 Task: Log work in the project TreatWorks for the issue 'Issue with data being truncated when saving to database' spent time as '6w 6d 23h 4m' and remaining time as '1w 3d 14h 33m' and move to top of backlog. Now add the issue to the epic 'Integration with Third-Party APIs'.
Action: Mouse moved to (646, 399)
Screenshot: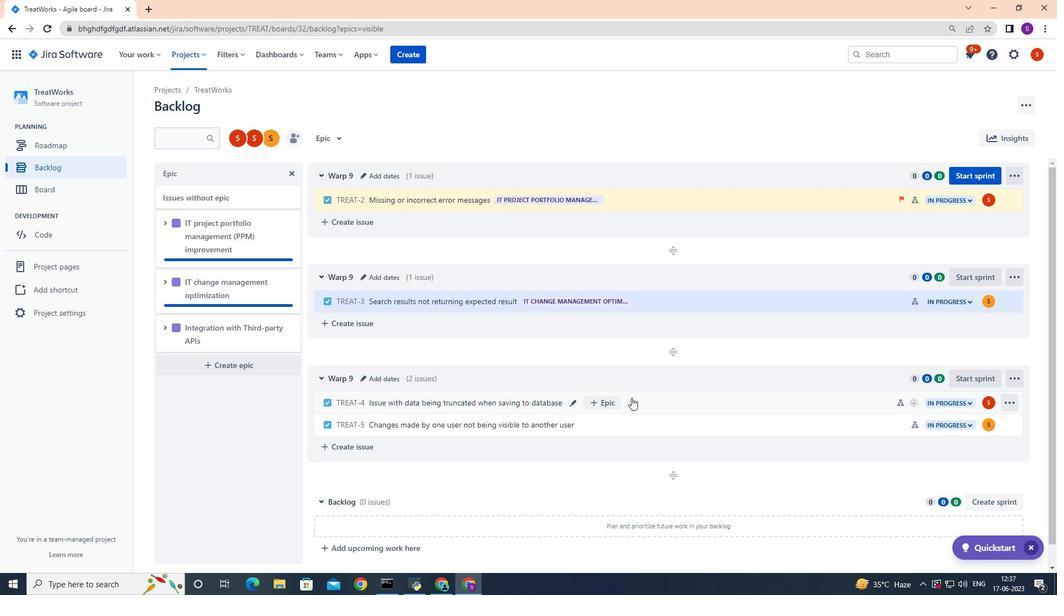 
Action: Mouse pressed left at (646, 399)
Screenshot: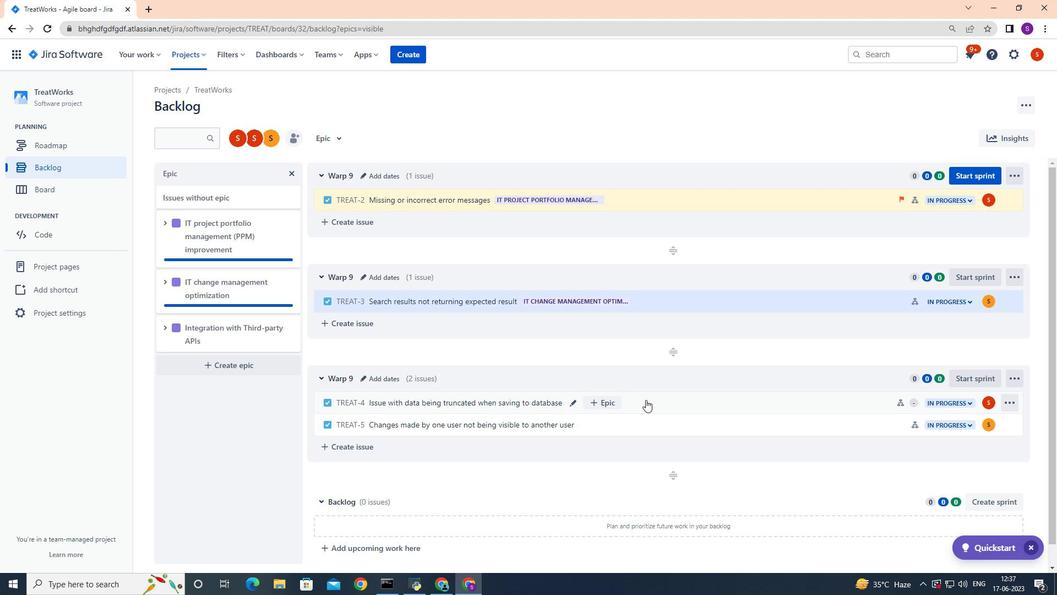 
Action: Mouse moved to (1007, 168)
Screenshot: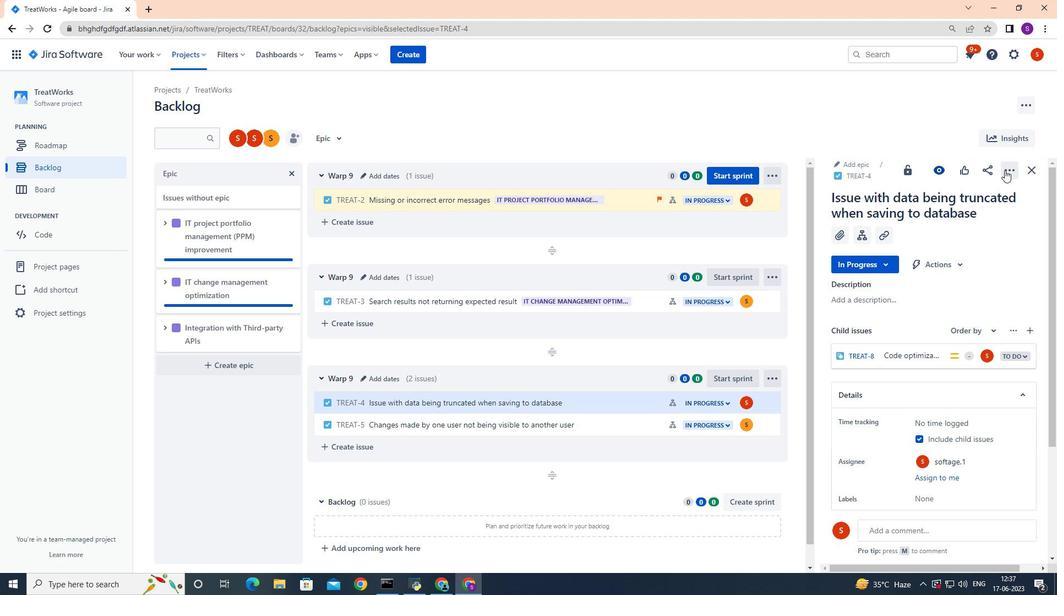 
Action: Mouse pressed left at (1007, 168)
Screenshot: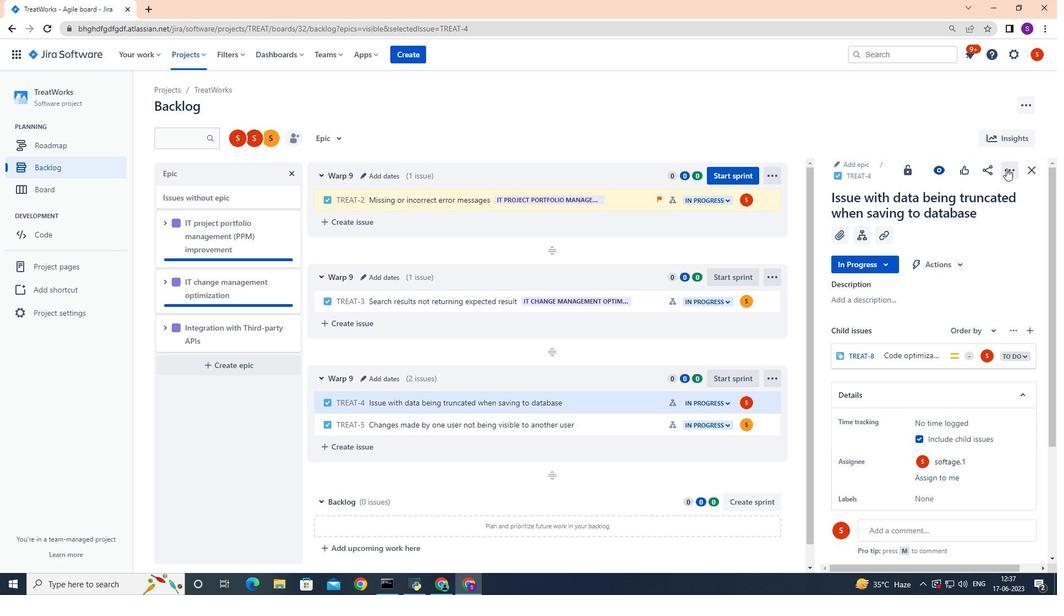 
Action: Mouse moved to (972, 197)
Screenshot: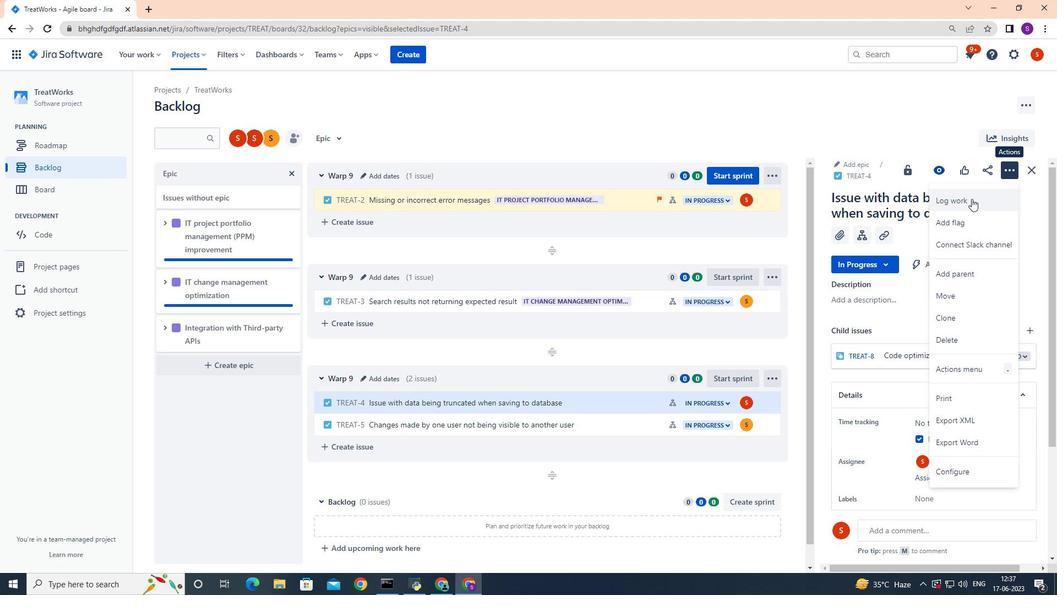 
Action: Mouse pressed left at (972, 197)
Screenshot: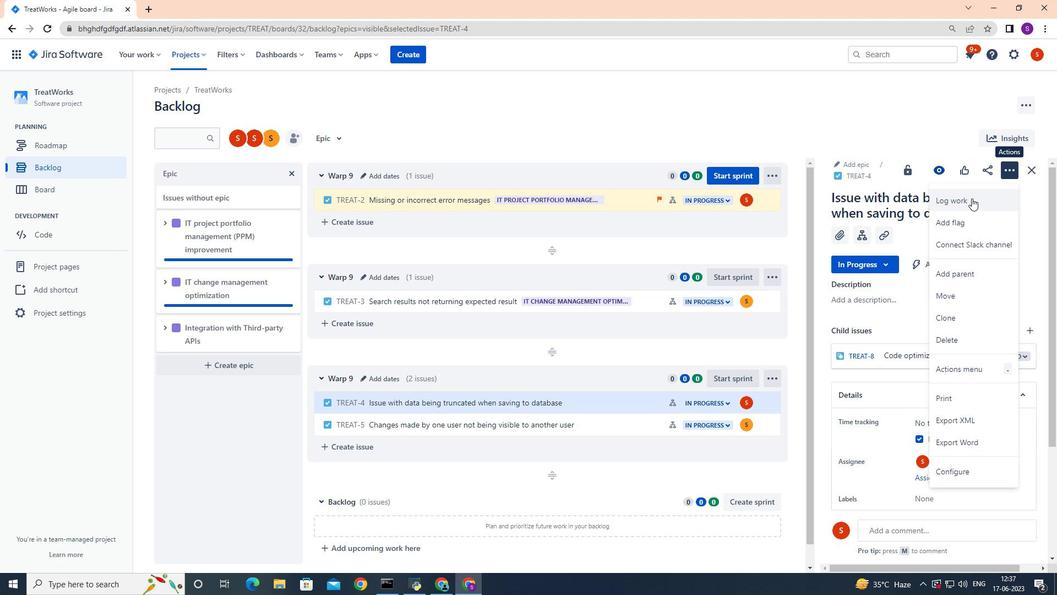 
Action: Key pressed 6w<Key.space>6d<Key.space>23h<Key.space>4m
Screenshot: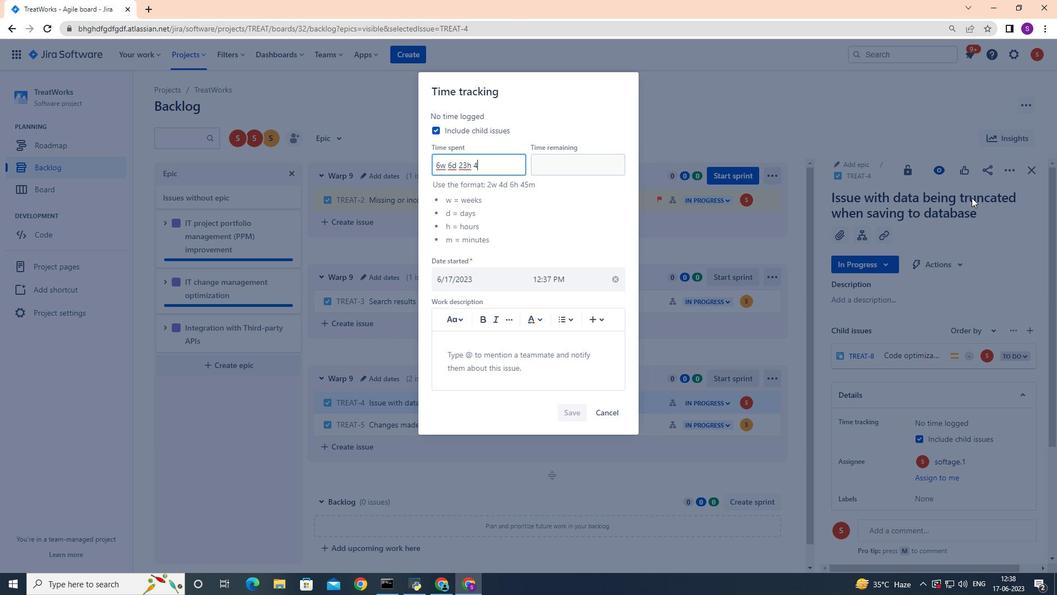 
Action: Mouse moved to (600, 170)
Screenshot: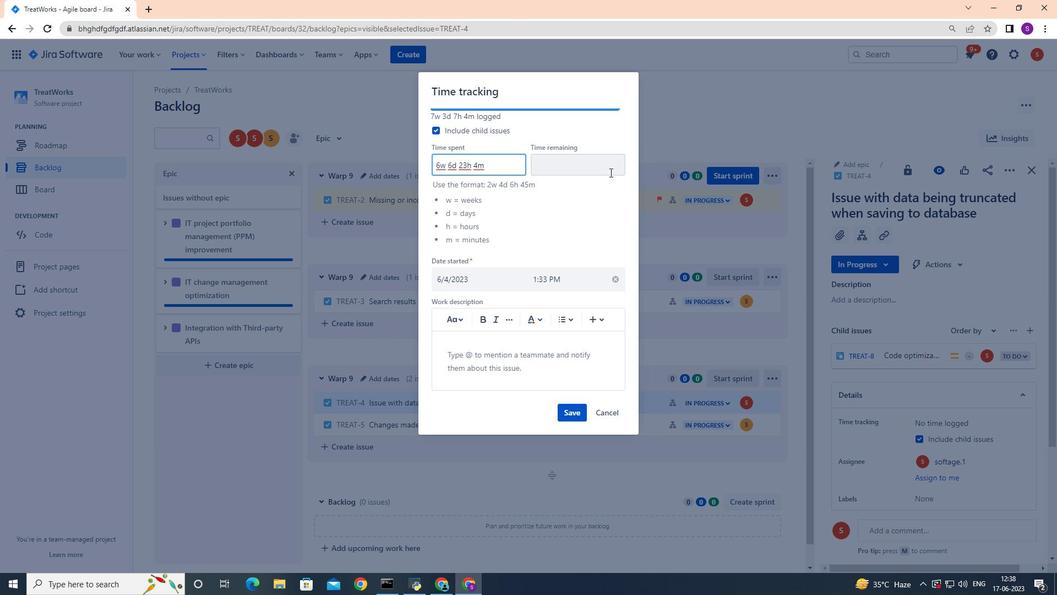 
Action: Mouse pressed left at (600, 170)
Screenshot: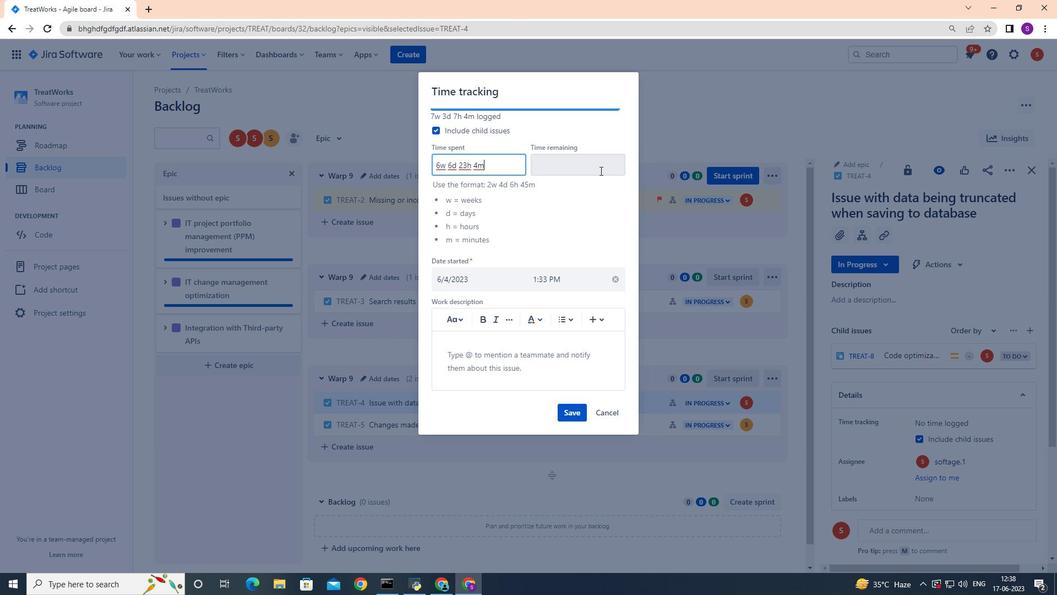 
Action: Mouse moved to (599, 170)
Screenshot: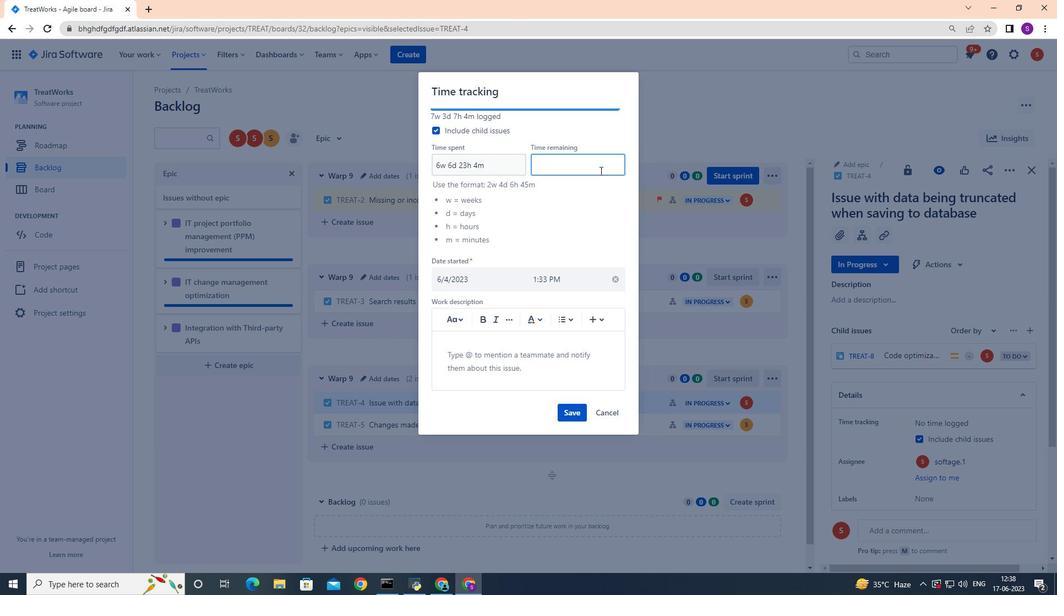 
Action: Key pressed 1w<Key.space>3d<Key.space>14h<Key.space>33m
Screenshot: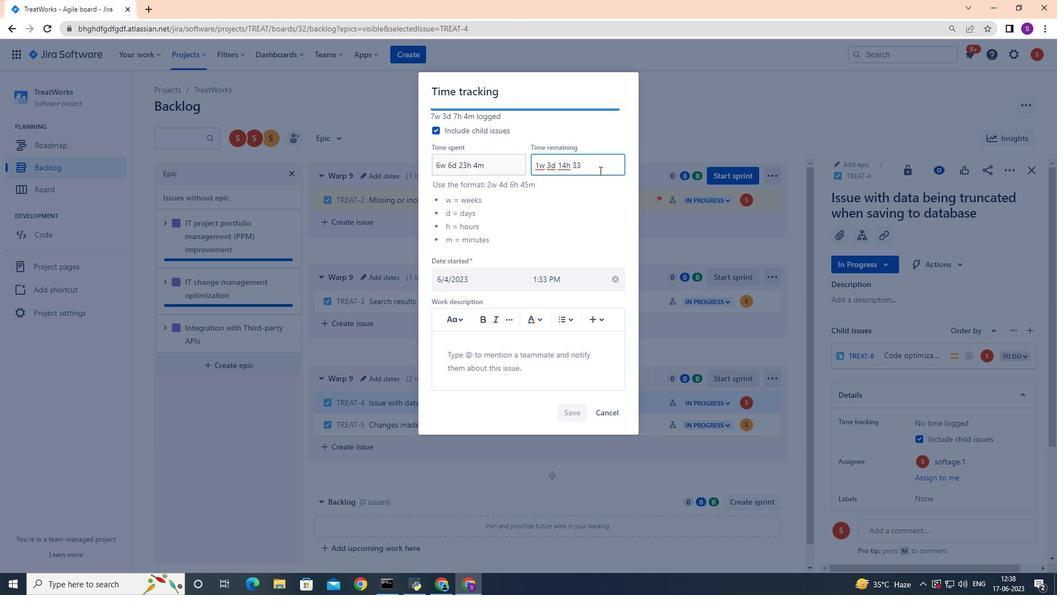 
Action: Mouse moved to (572, 411)
Screenshot: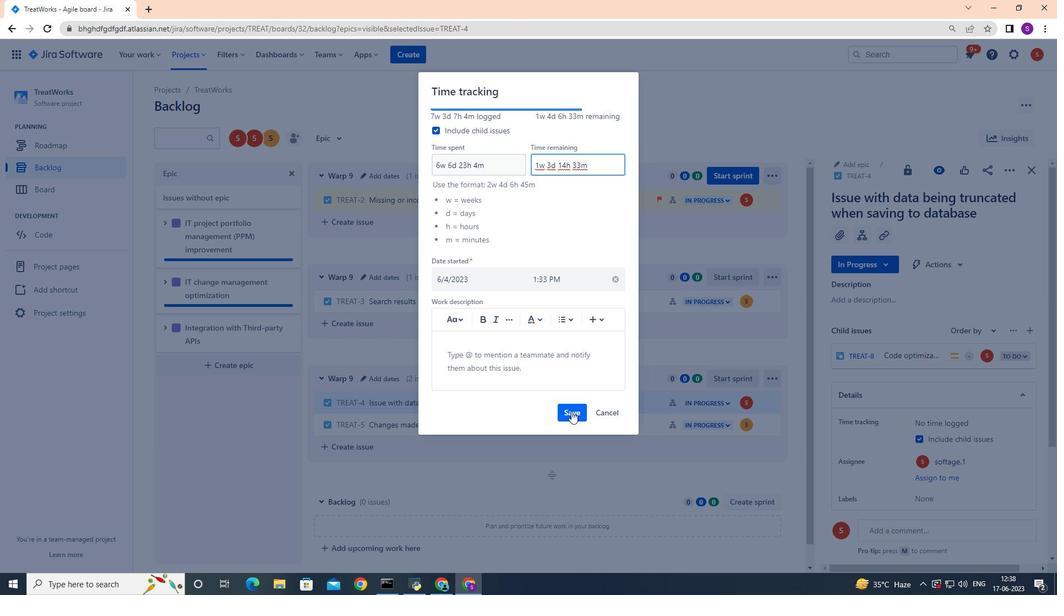 
Action: Mouse pressed left at (572, 411)
Screenshot: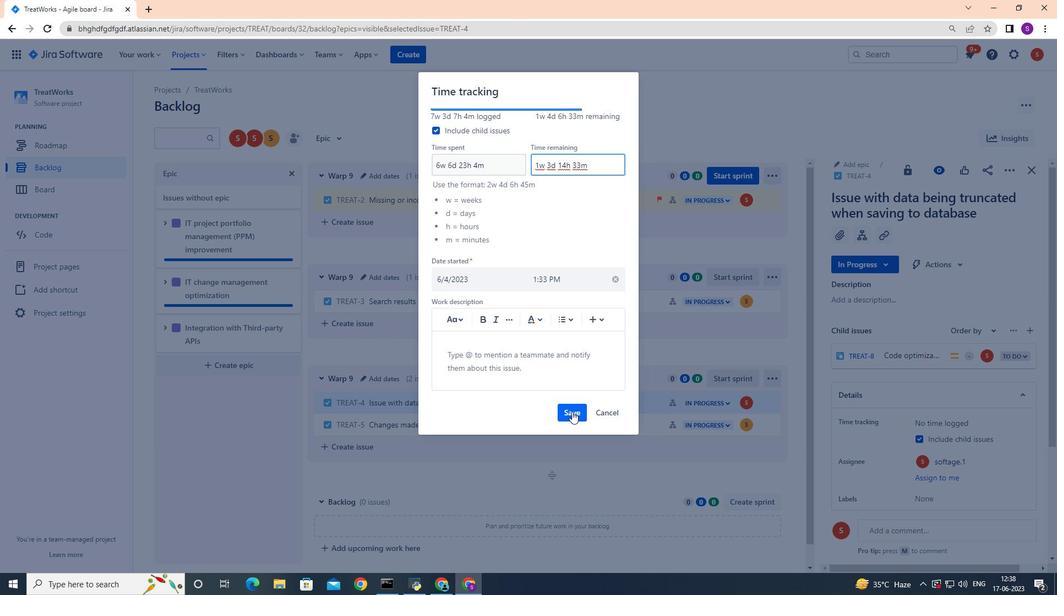
Action: Mouse moved to (766, 401)
Screenshot: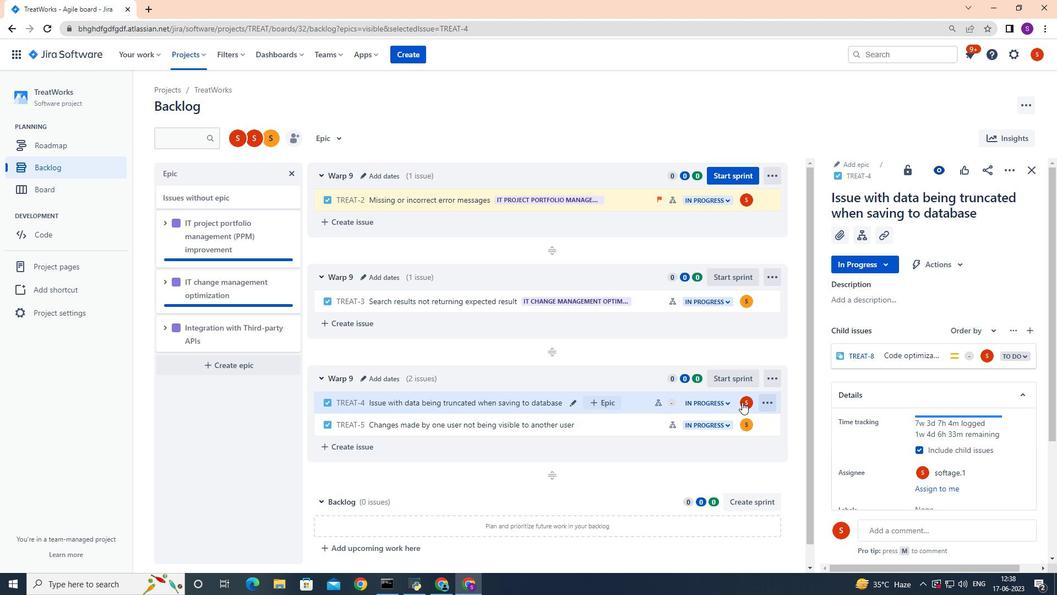 
Action: Mouse pressed left at (766, 401)
Screenshot: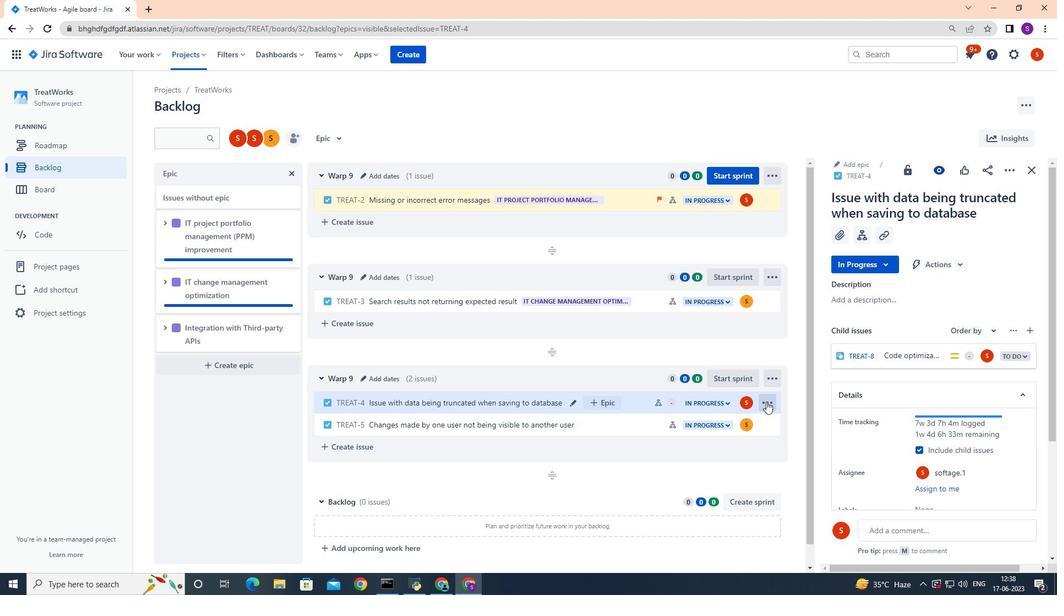 
Action: Mouse moved to (748, 360)
Screenshot: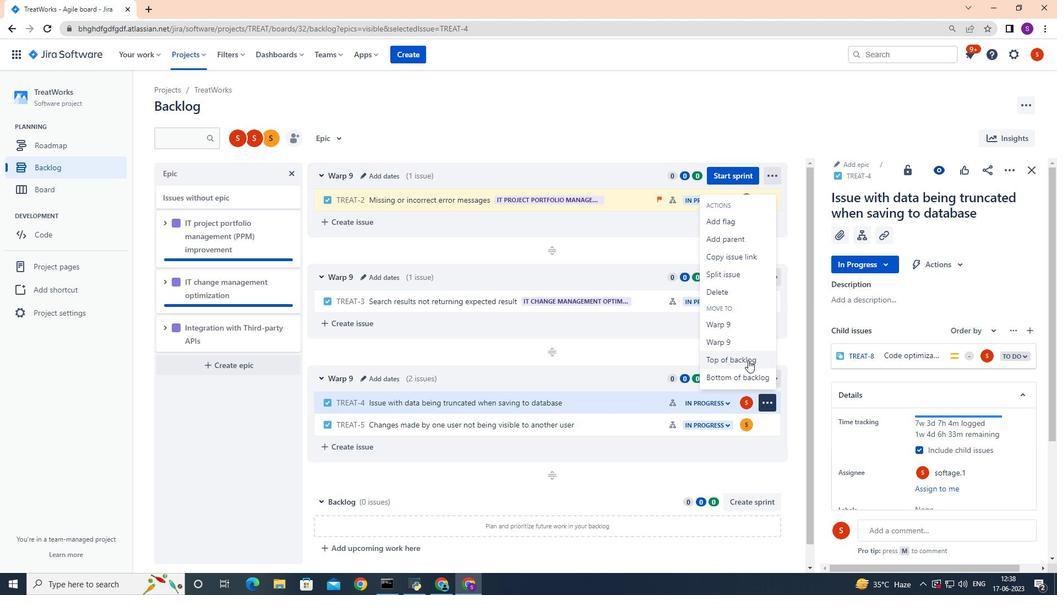 
Action: Mouse pressed left at (748, 360)
Screenshot: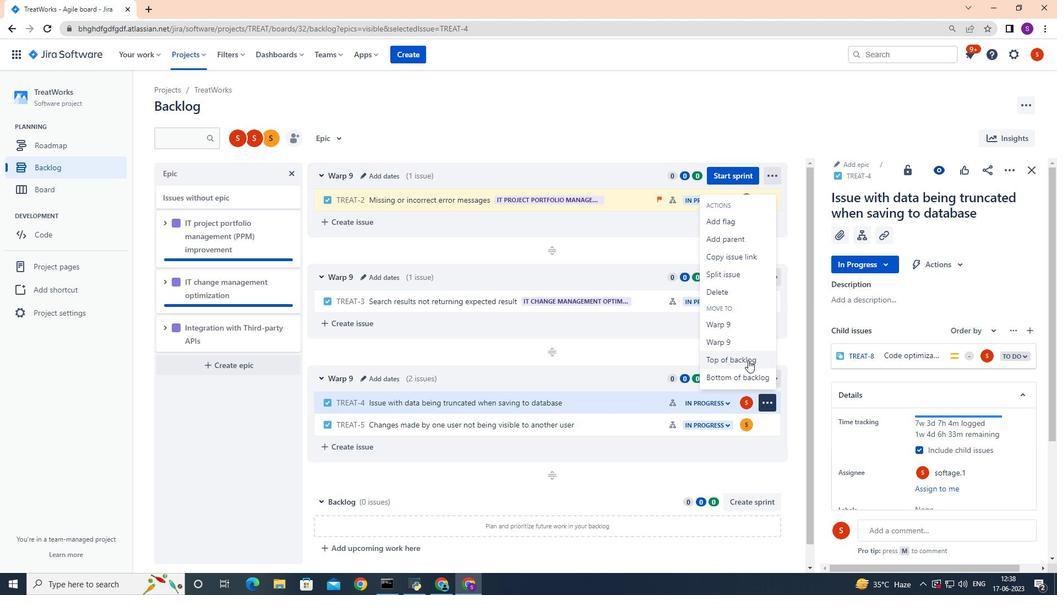 
Action: Mouse moved to (609, 502)
Screenshot: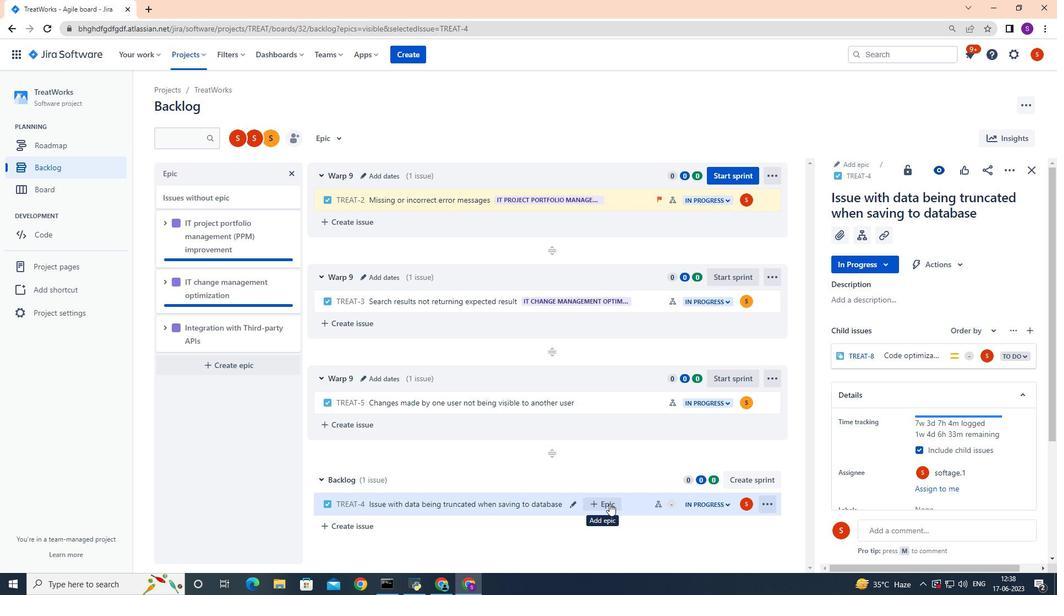 
Action: Mouse pressed left at (609, 502)
Screenshot: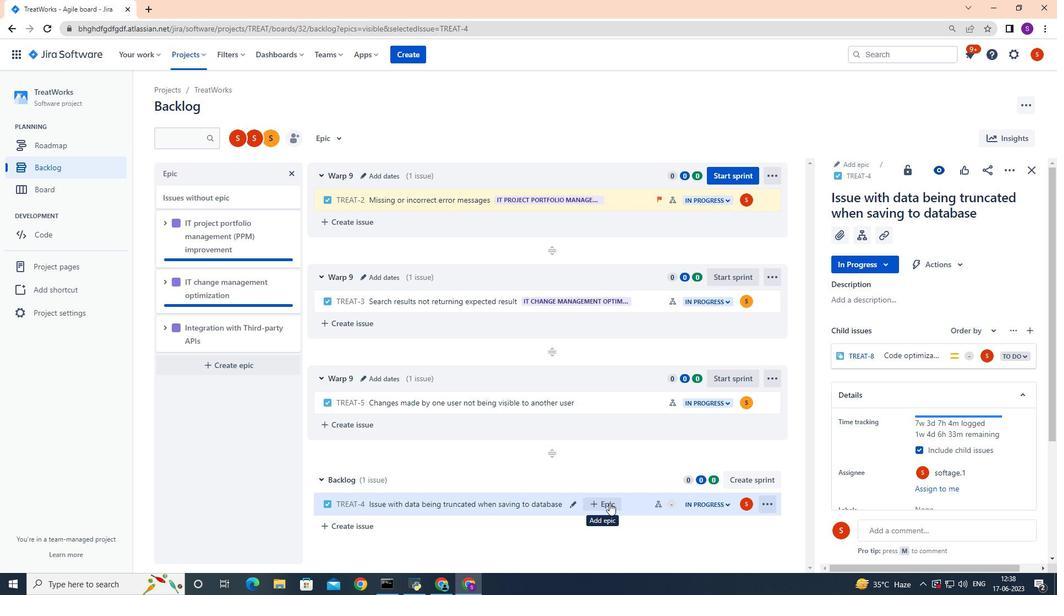 
Action: Mouse moved to (685, 544)
Screenshot: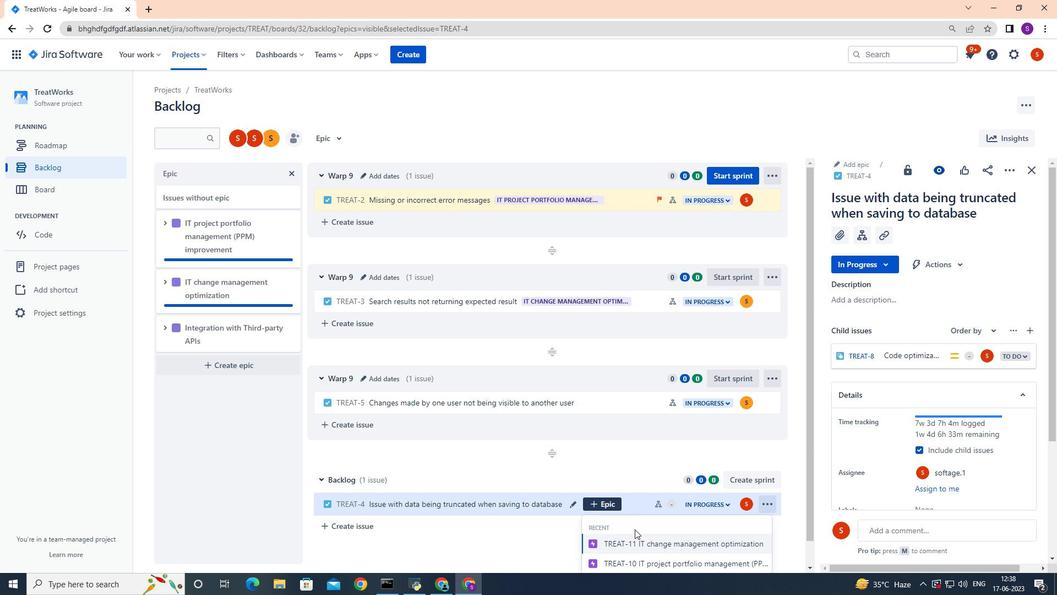 
Action: Mouse scrolled (685, 543) with delta (0, 0)
Screenshot: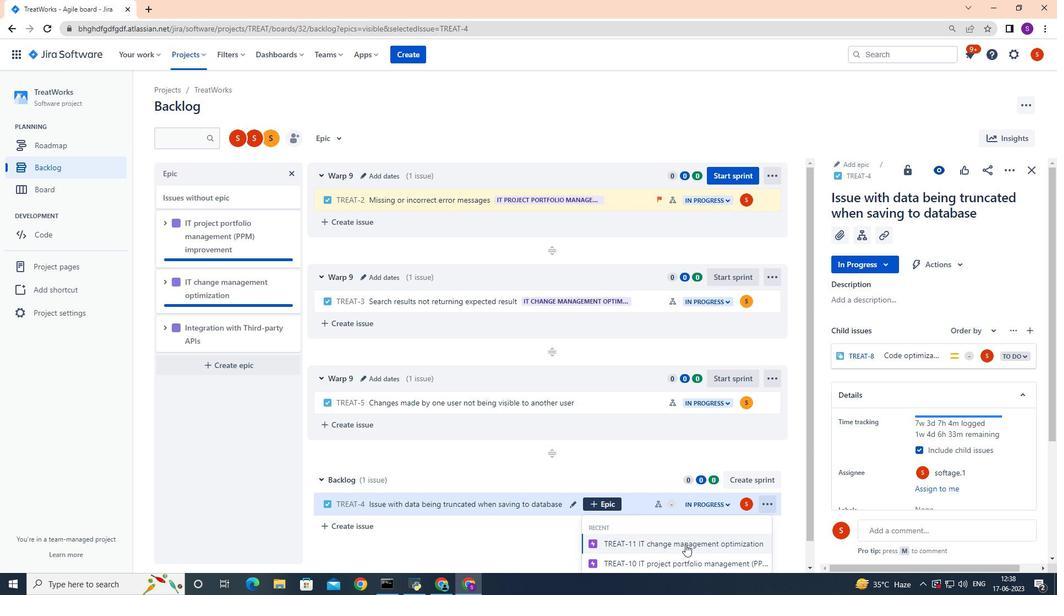 
Action: Mouse scrolled (685, 543) with delta (0, 0)
Screenshot: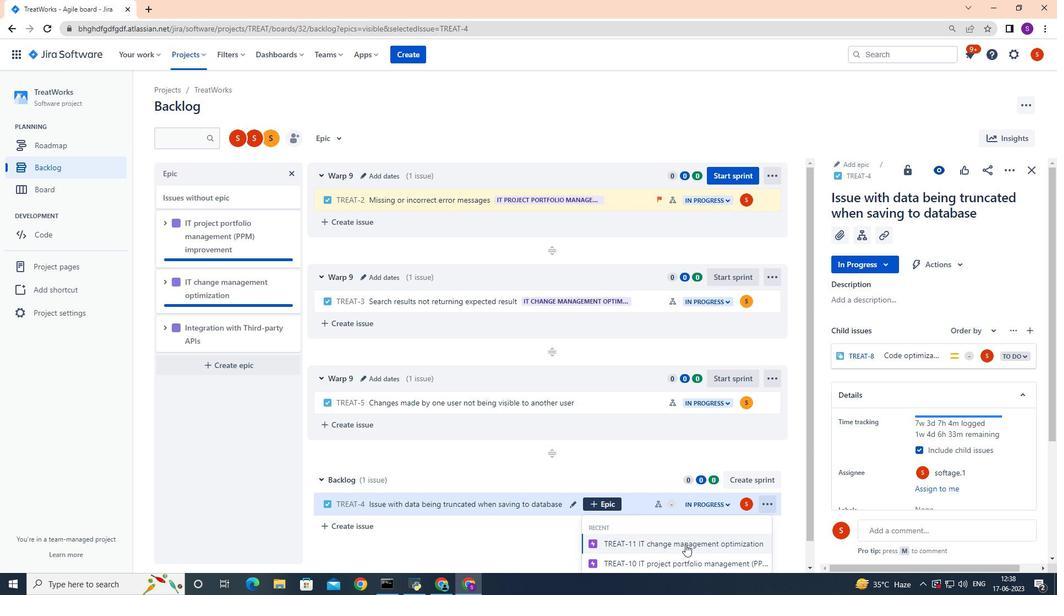 
Action: Mouse moved to (685, 544)
Screenshot: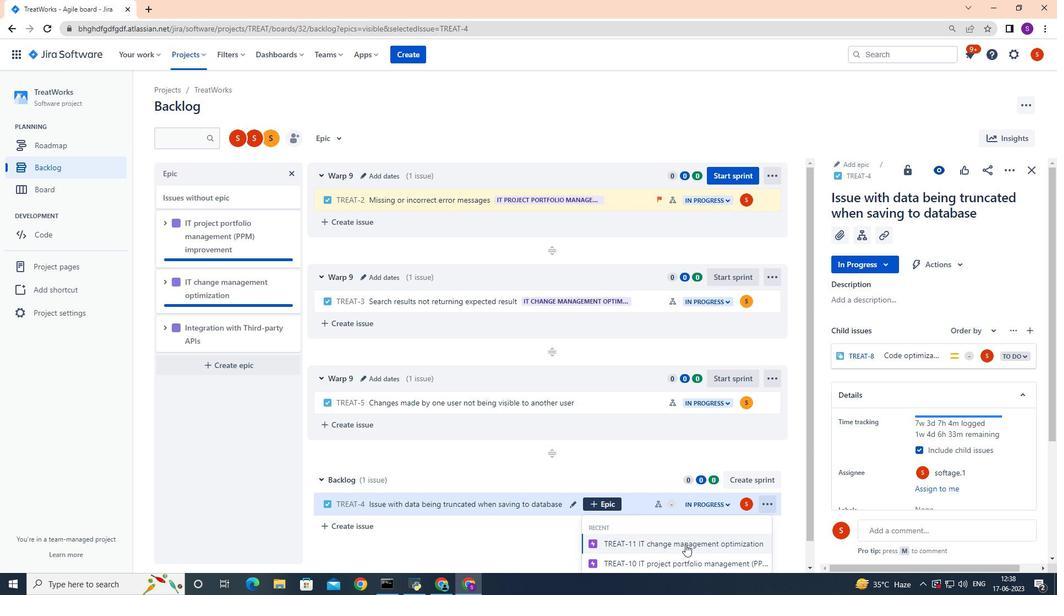 
Action: Mouse scrolled (685, 543) with delta (0, 0)
Screenshot: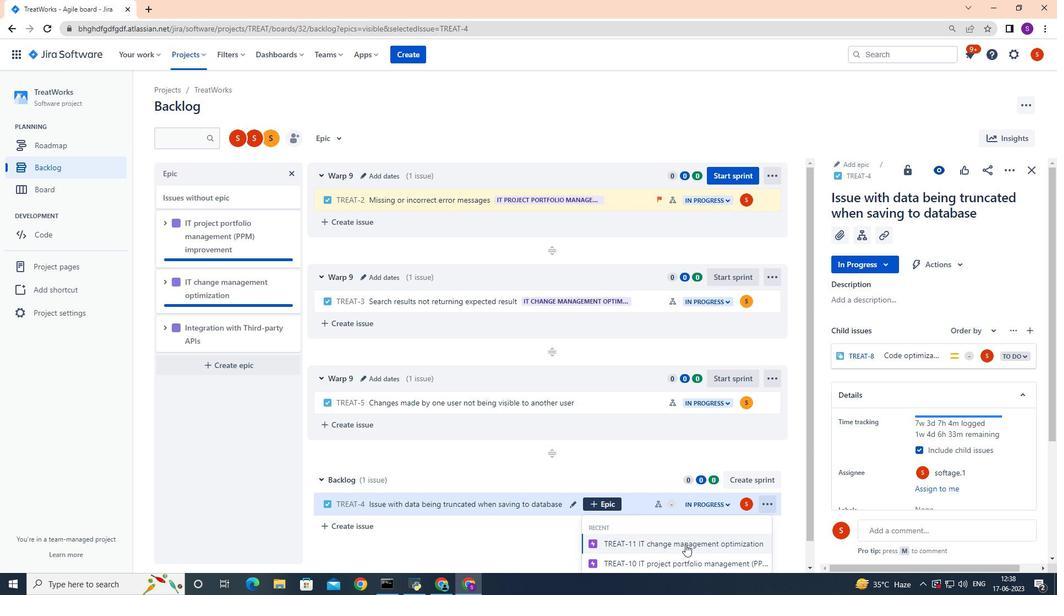 
Action: Mouse moved to (685, 544)
Screenshot: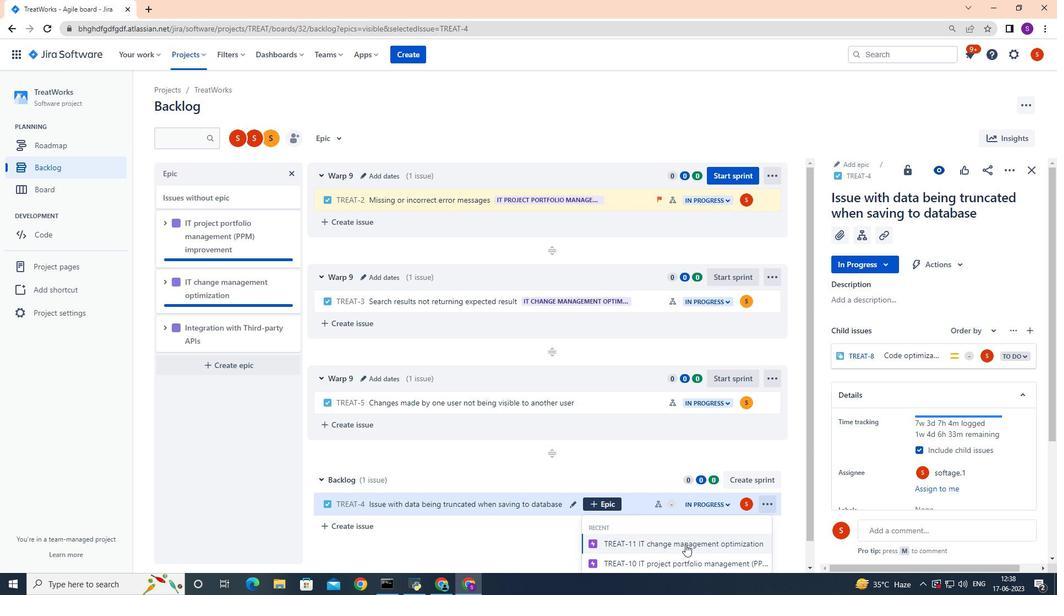 
Action: Mouse scrolled (685, 543) with delta (0, 0)
Screenshot: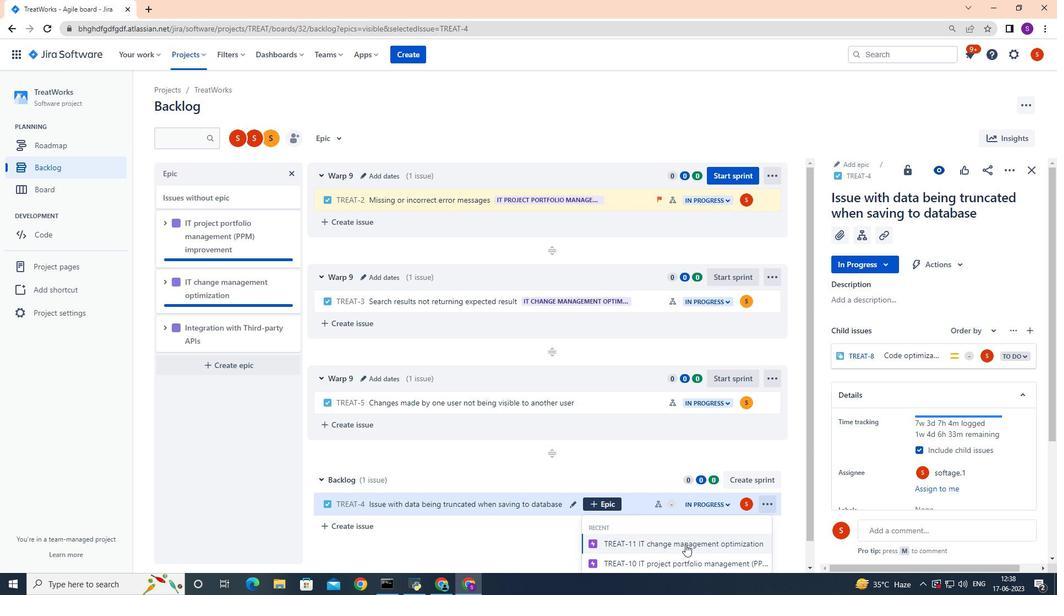
Action: Mouse moved to (684, 542)
Screenshot: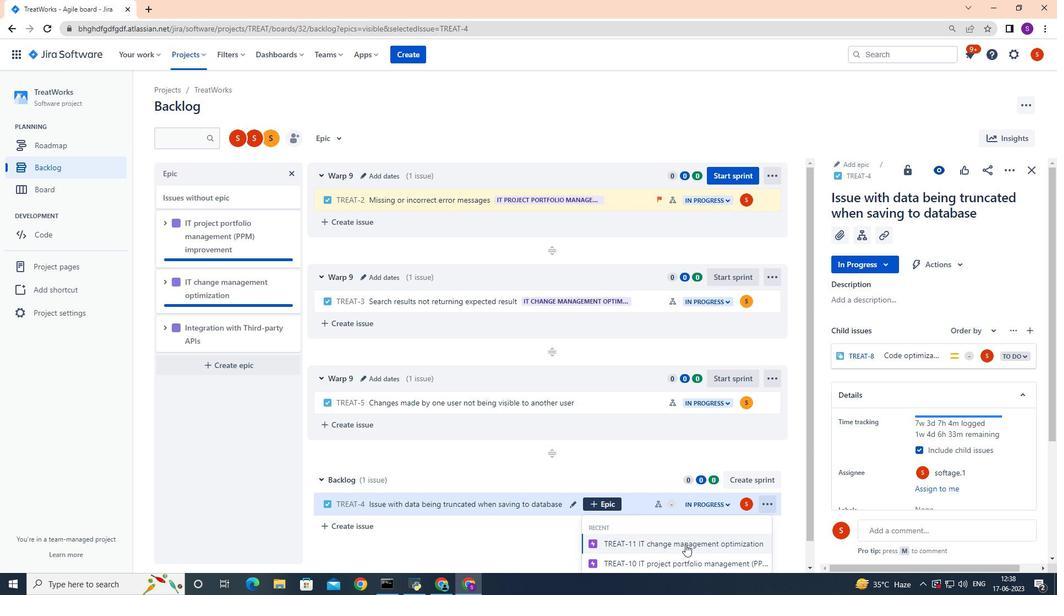 
Action: Mouse scrolled (684, 541) with delta (0, 0)
Screenshot: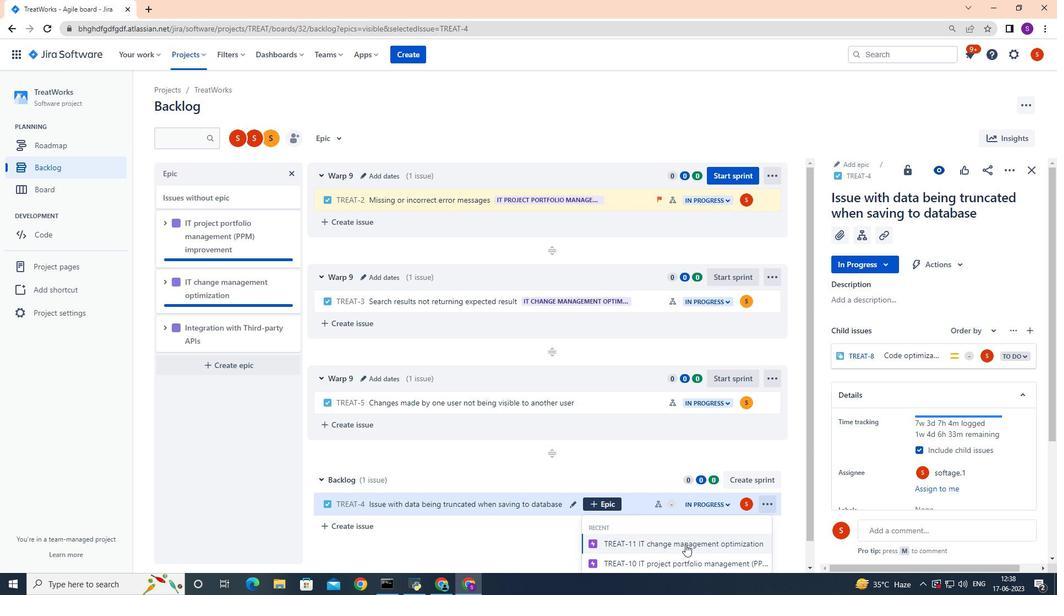 
Action: Mouse moved to (684, 537)
Screenshot: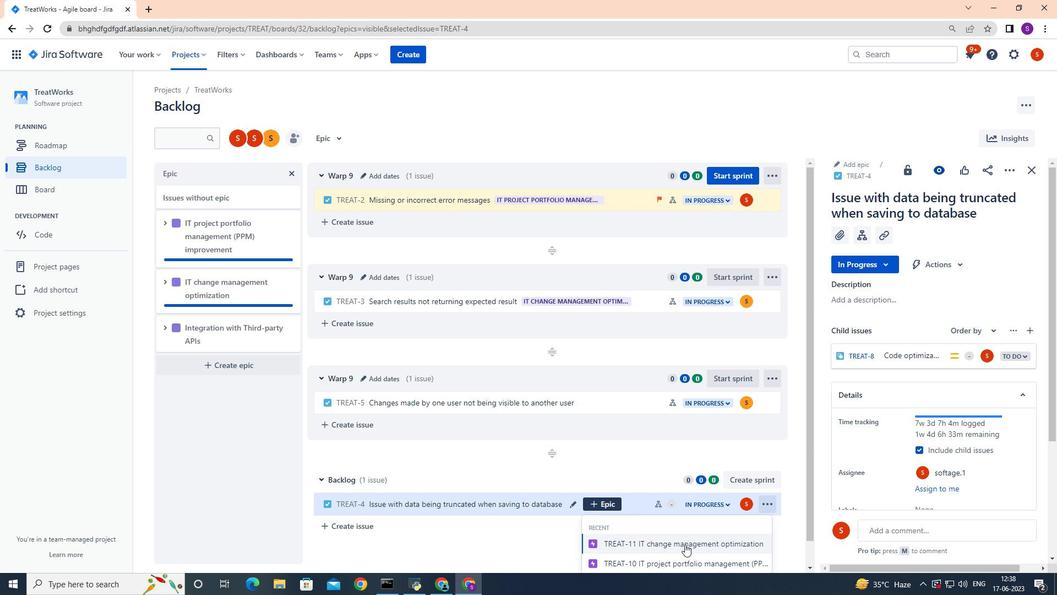 
Action: Mouse scrolled (684, 536) with delta (0, 0)
Screenshot: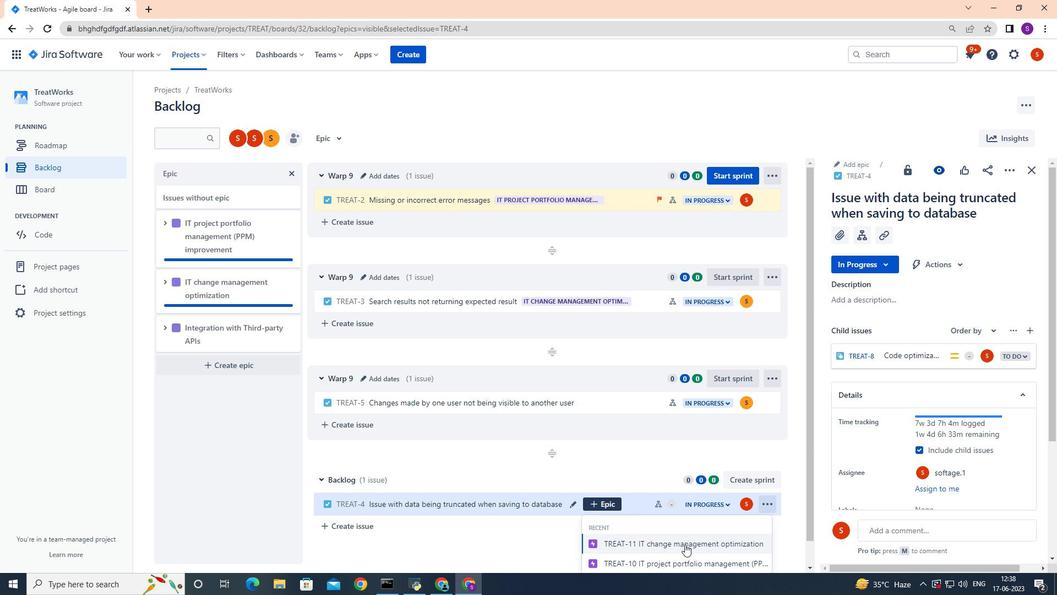 
Action: Mouse moved to (757, 542)
Screenshot: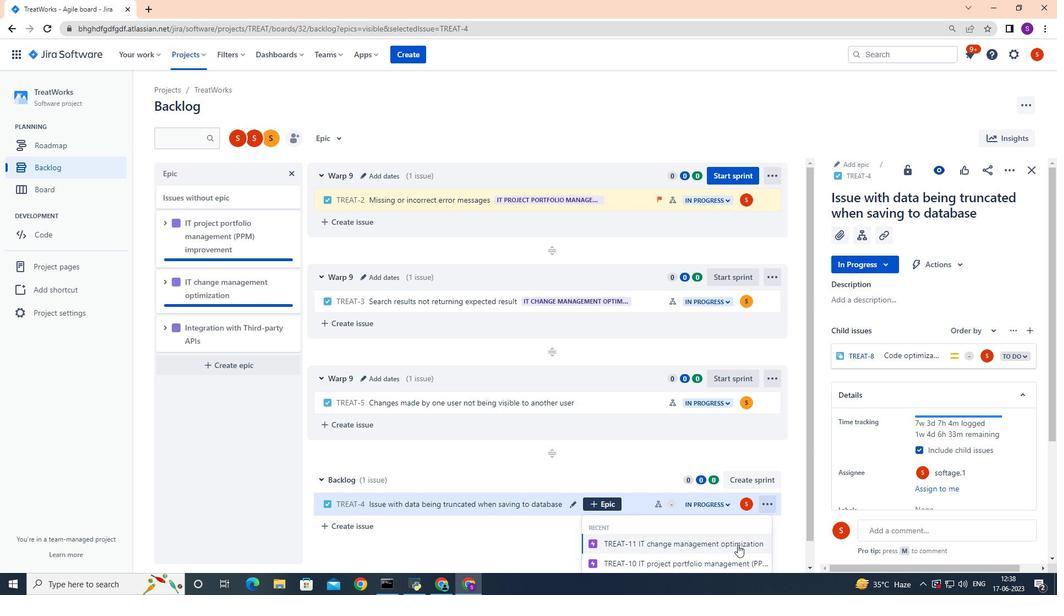 
Action: Mouse scrolled (757, 542) with delta (0, 0)
Screenshot: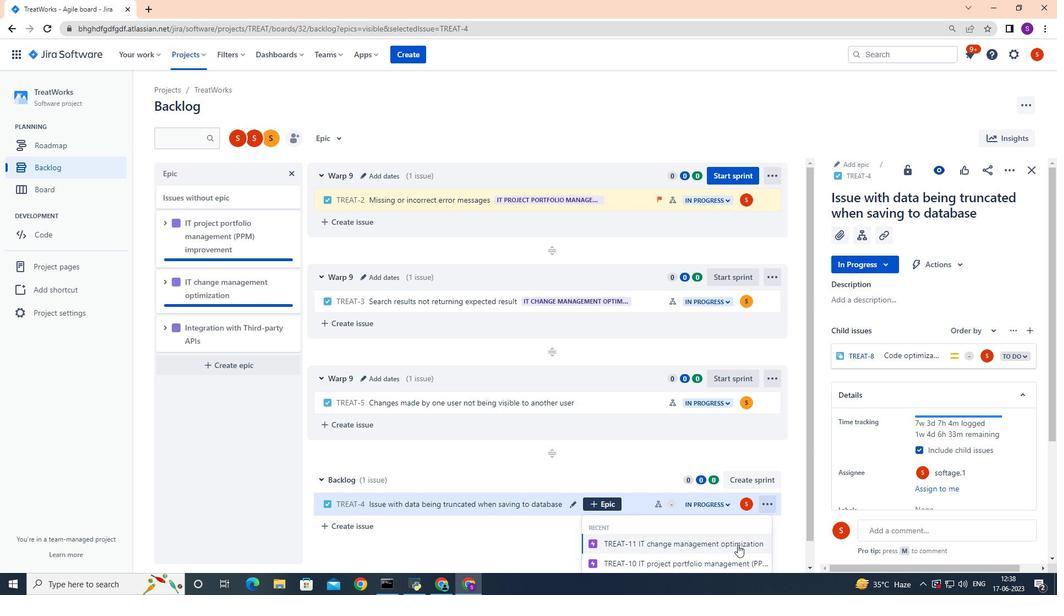 
Action: Mouse scrolled (757, 542) with delta (0, 0)
Screenshot: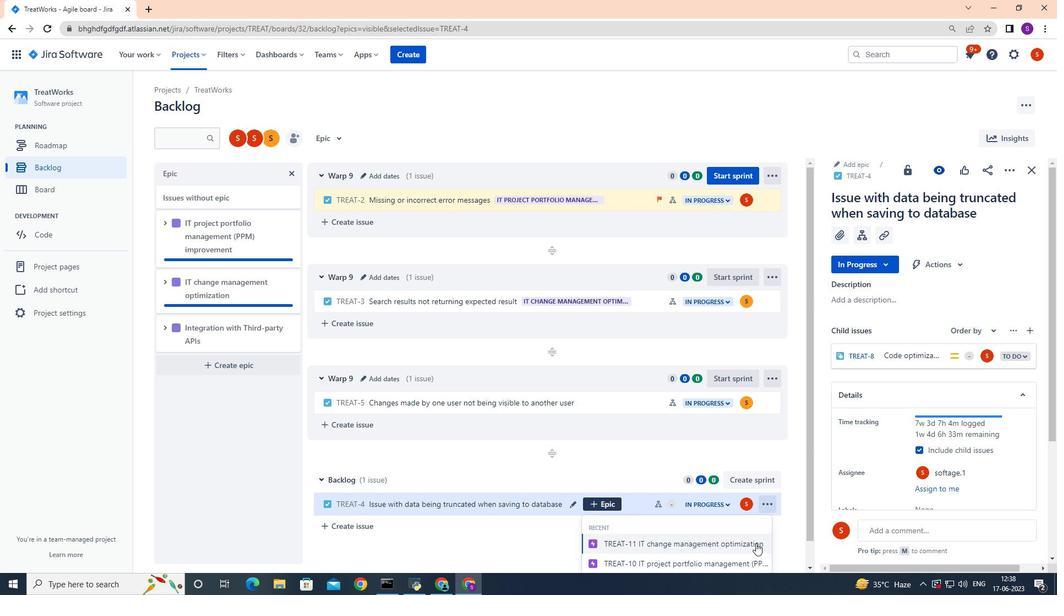 
Action: Mouse moved to (769, 540)
Screenshot: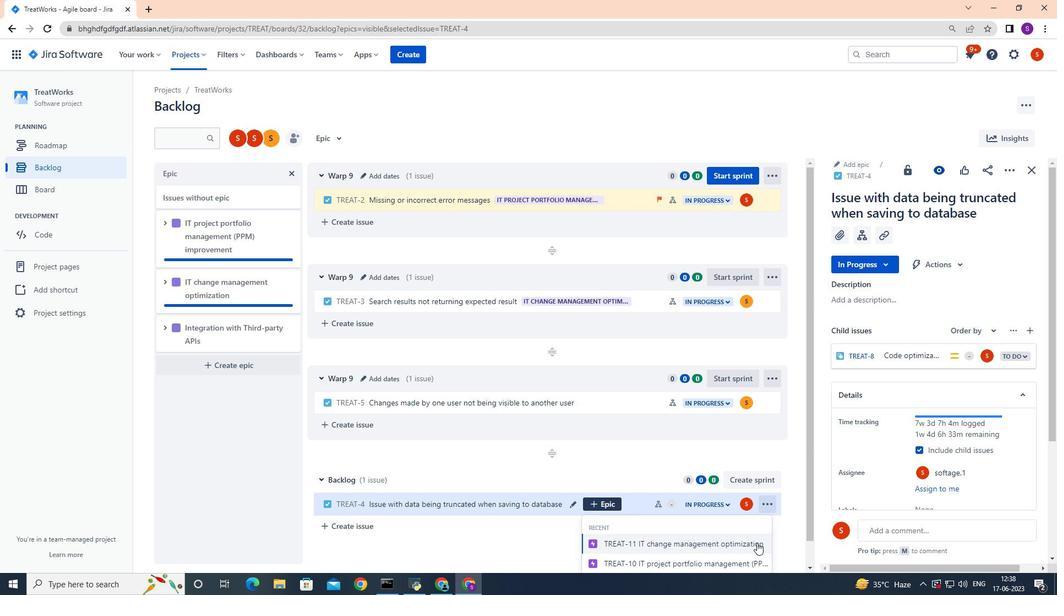 
Action: Mouse scrolled (769, 539) with delta (0, 0)
Screenshot: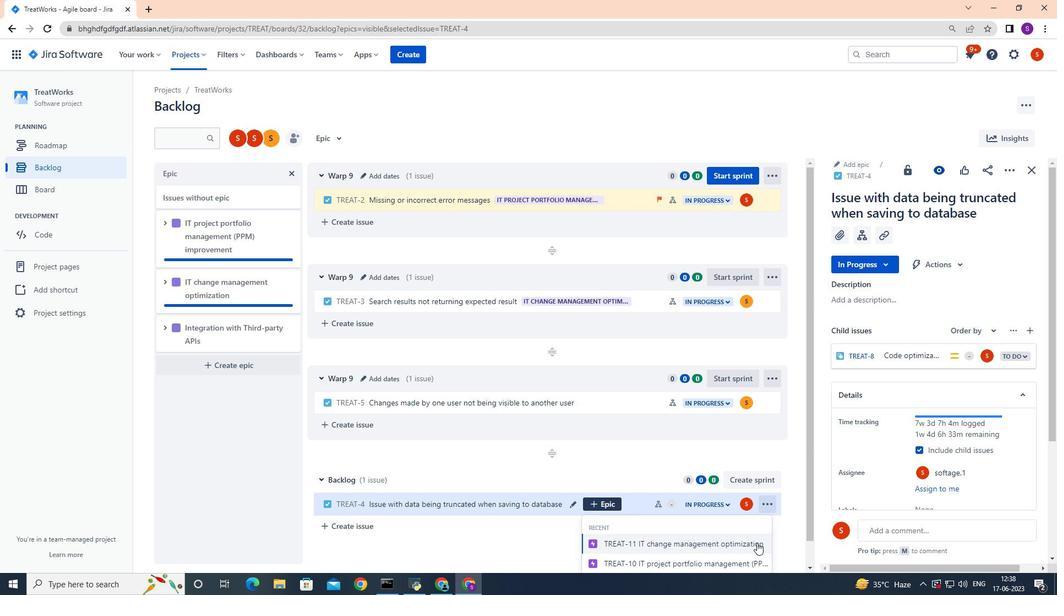 
Action: Mouse moved to (775, 538)
Screenshot: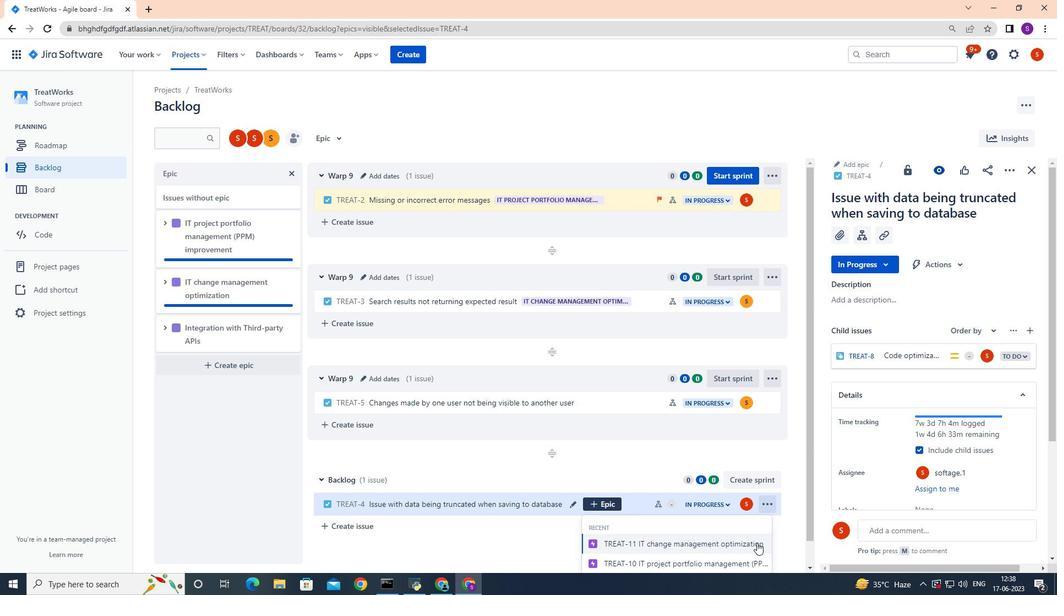 
Action: Mouse scrolled (775, 537) with delta (0, 0)
Screenshot: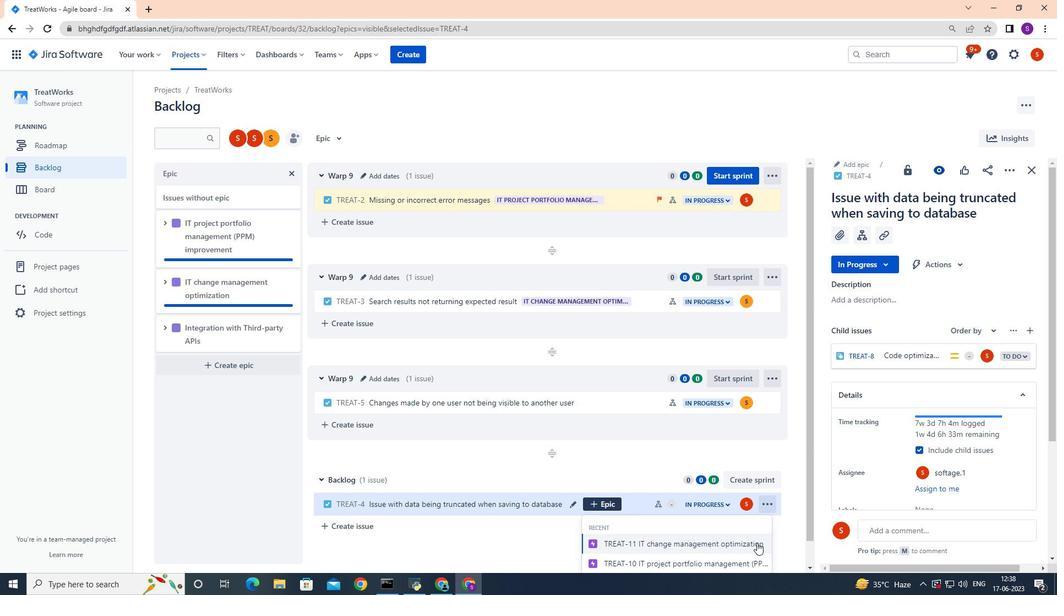 
Action: Mouse moved to (775, 537)
Screenshot: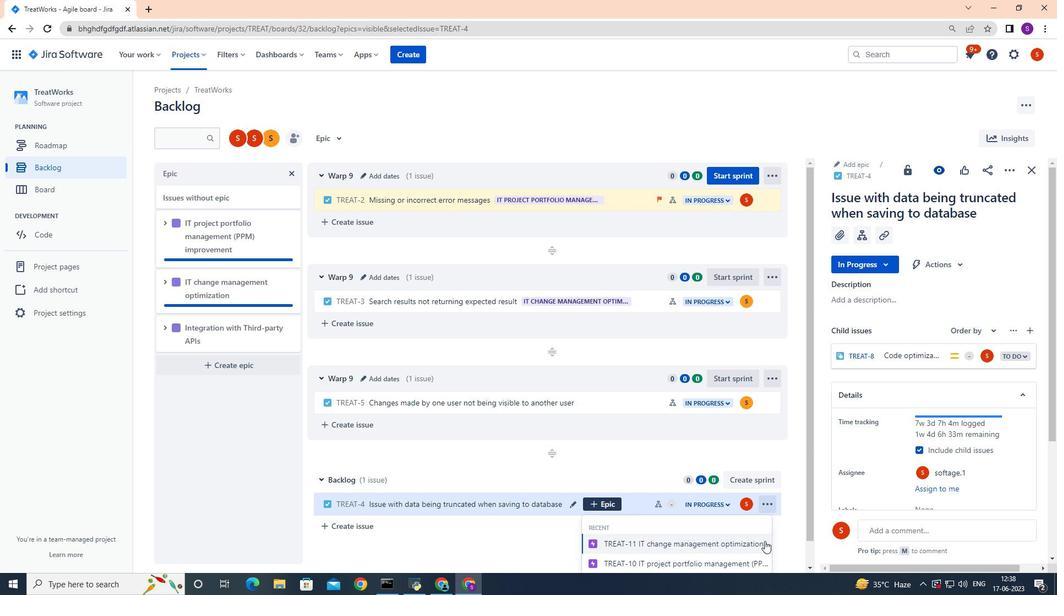 
Action: Mouse scrolled (775, 537) with delta (0, 0)
Screenshot: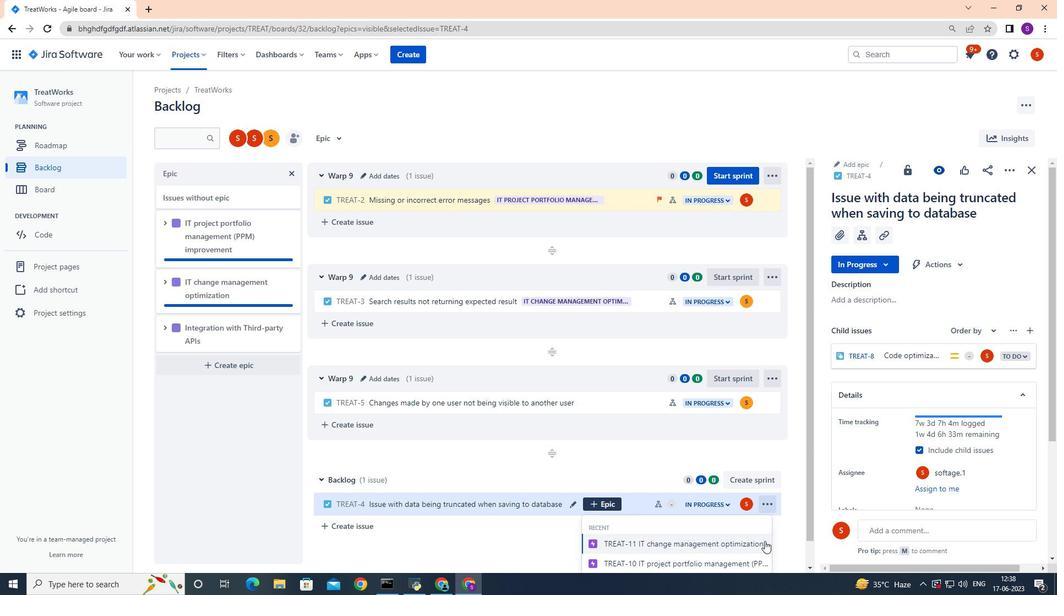 
Action: Mouse moved to (704, 556)
Screenshot: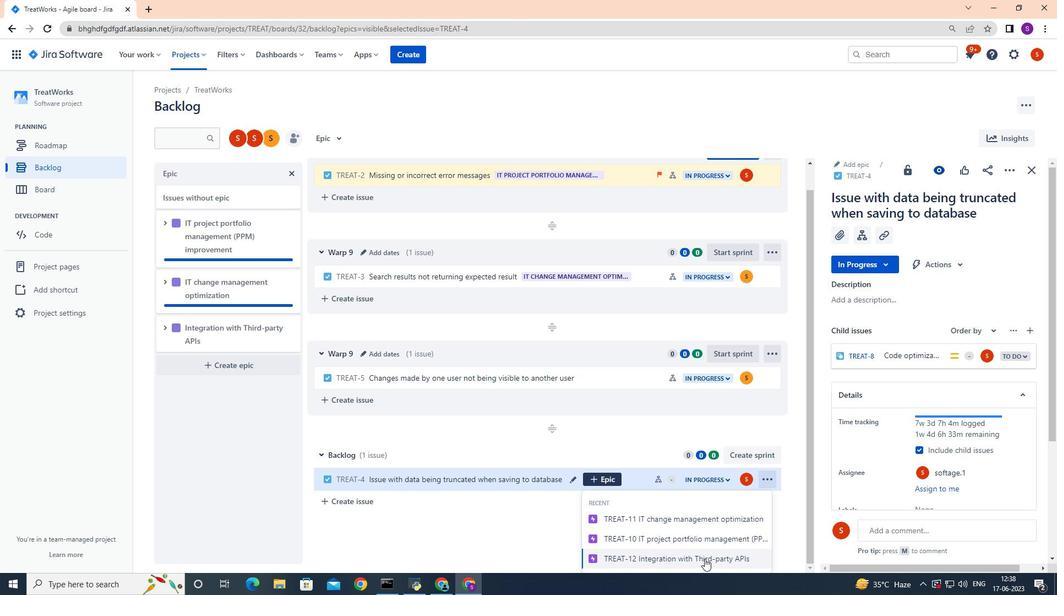 
Action: Mouse scrolled (704, 555) with delta (0, 0)
Screenshot: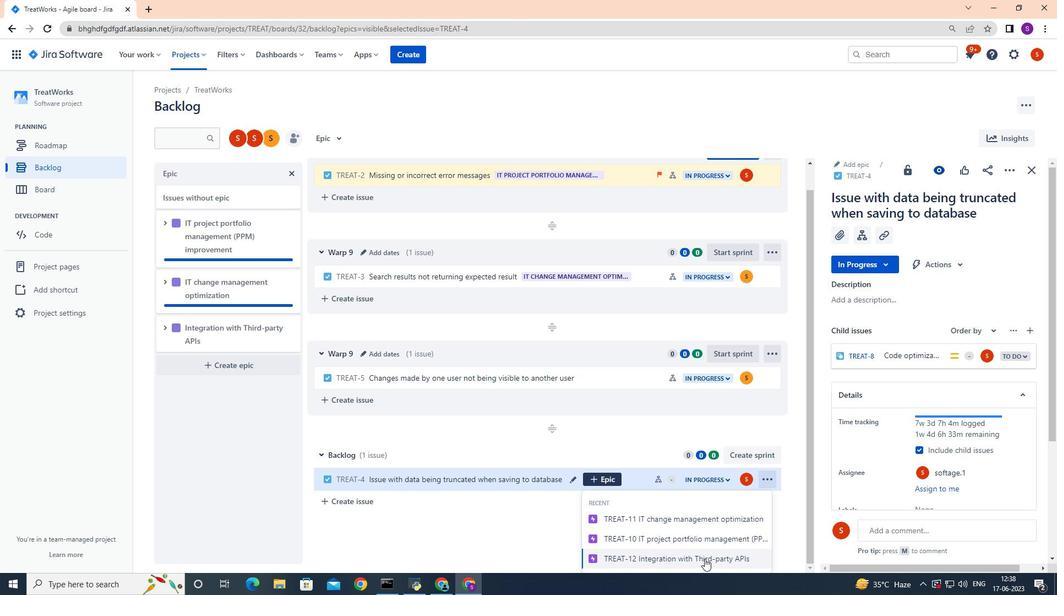 
Action: Mouse moved to (704, 558)
Screenshot: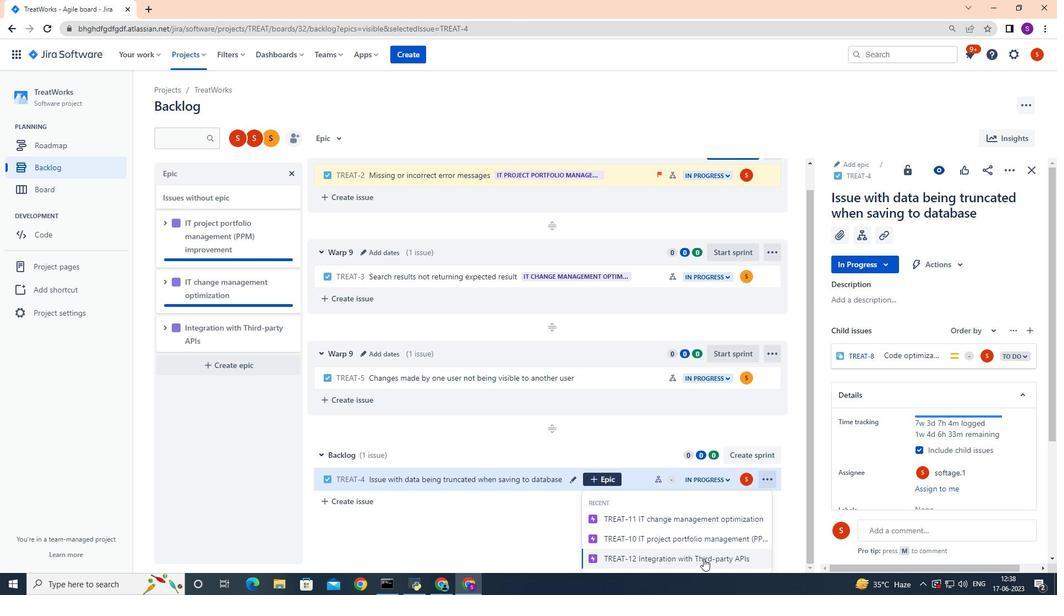 
Action: Mouse pressed left at (704, 558)
Screenshot: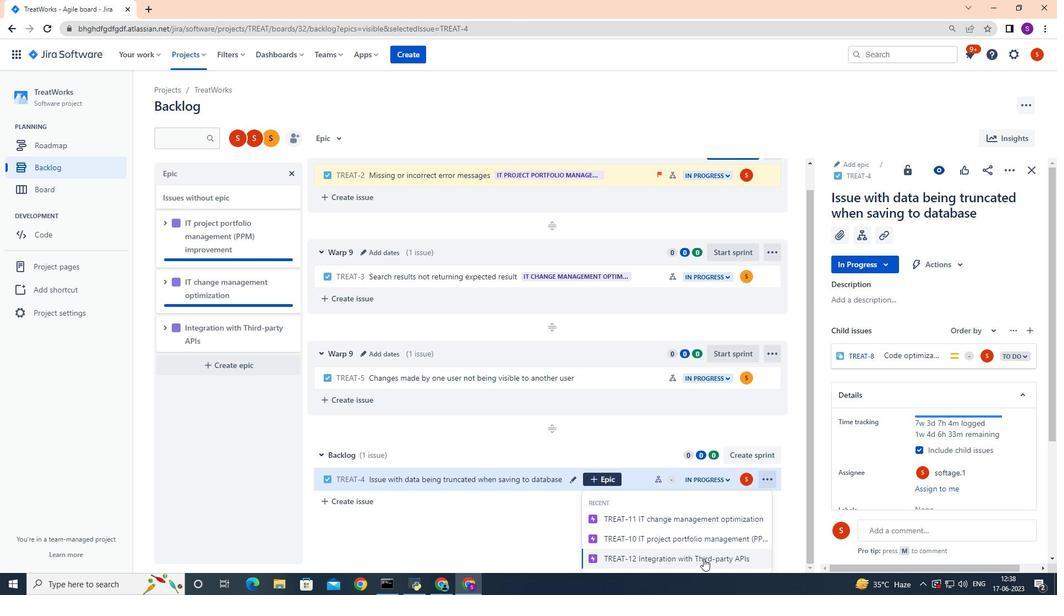 
Action: Mouse moved to (704, 554)
Screenshot: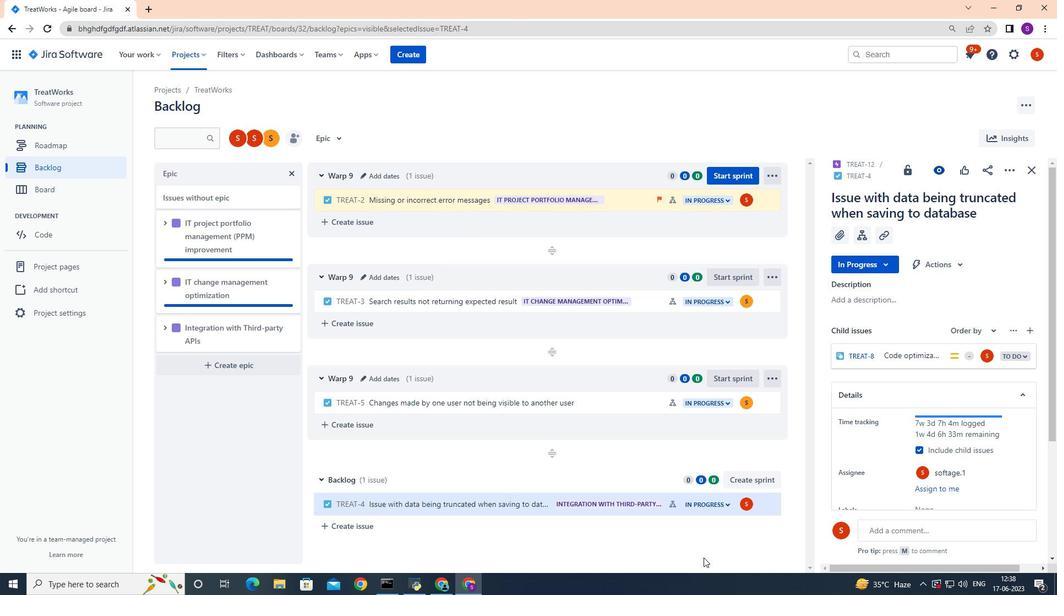 
